 Task: Explore Airbnb accommodation in Voi, Kenya from 6th November, 2023 to 8th November, 2023 for 2 adults. Place can be private room with 1  bedroom having 2 beds and 1 bathroom. Property type can be flat. Amenities needed are: wifi, washing machine.
Action: Mouse moved to (463, 65)
Screenshot: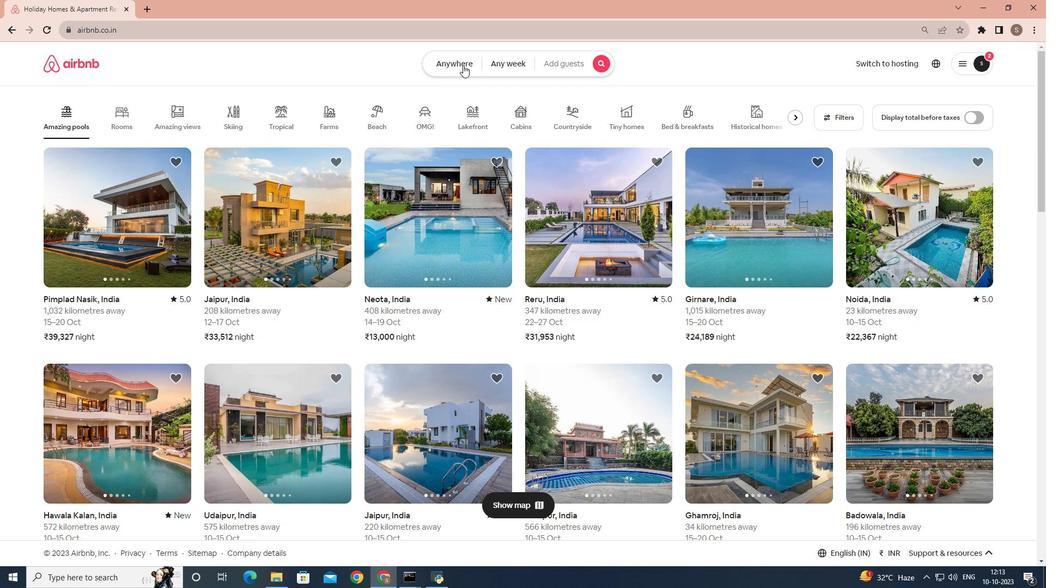 
Action: Mouse pressed left at (463, 65)
Screenshot: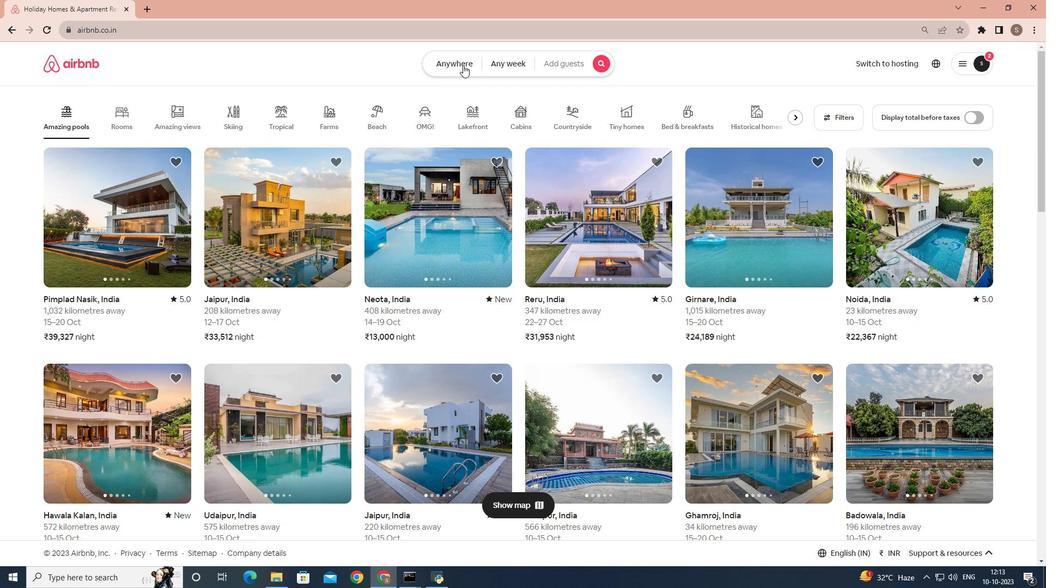 
Action: Mouse moved to (394, 103)
Screenshot: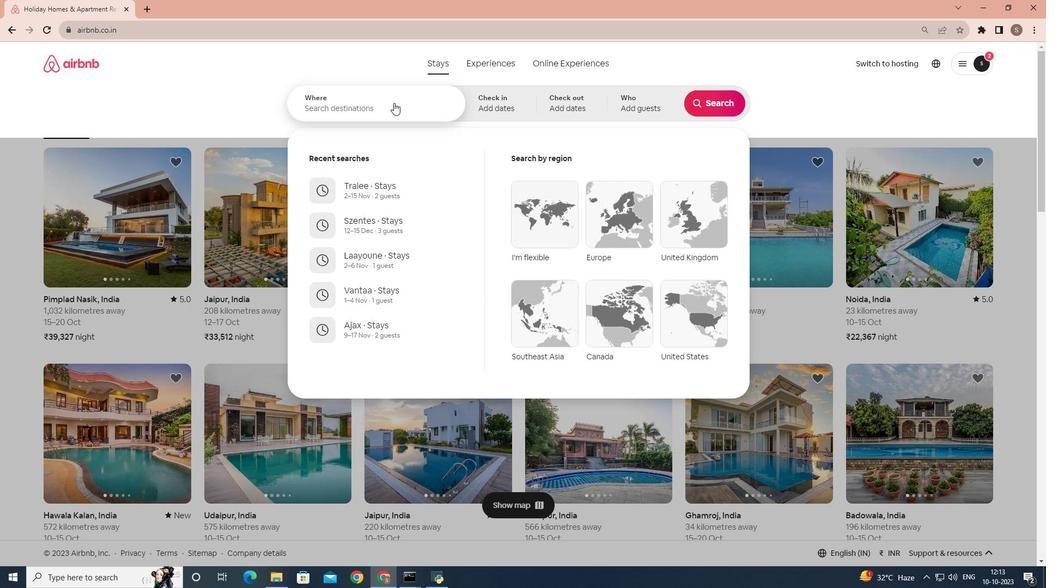 
Action: Mouse pressed left at (394, 103)
Screenshot: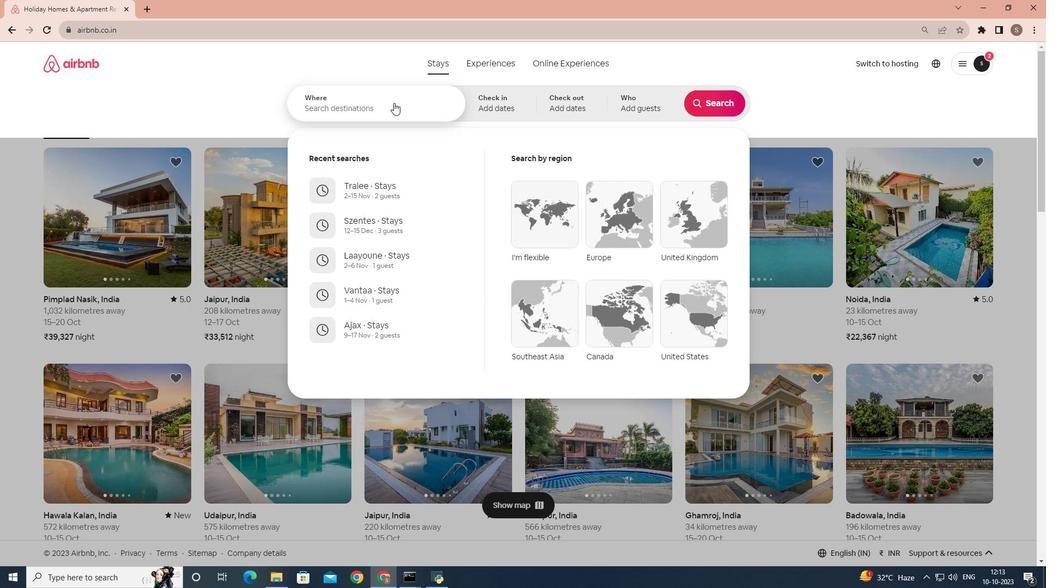 
Action: Key pressed <Key.shift_r><Key.shift_r><Key.shift_r>Voi,<Key.space><Key.shift>Kenya
Screenshot: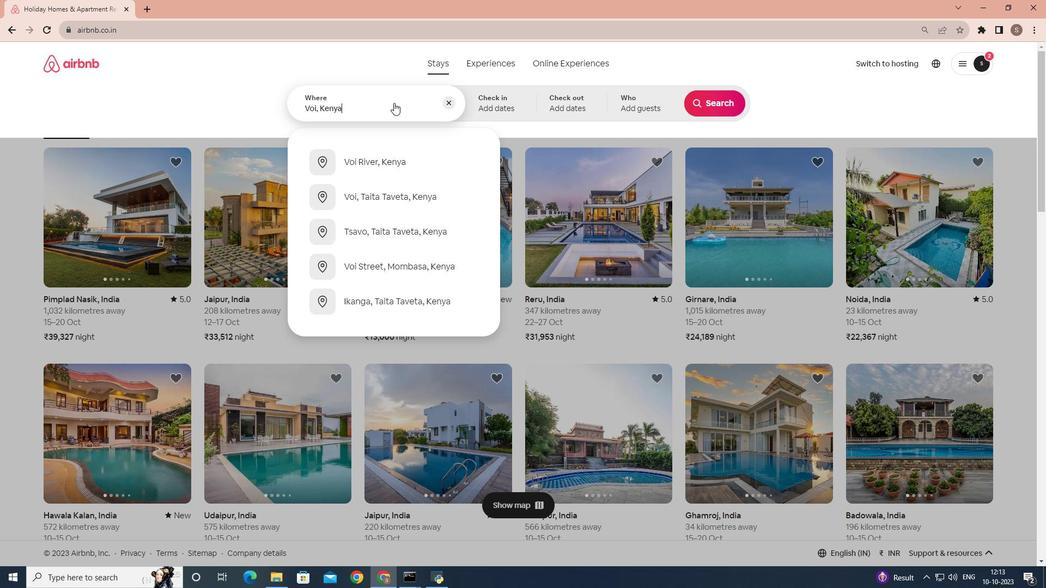 
Action: Mouse moved to (510, 109)
Screenshot: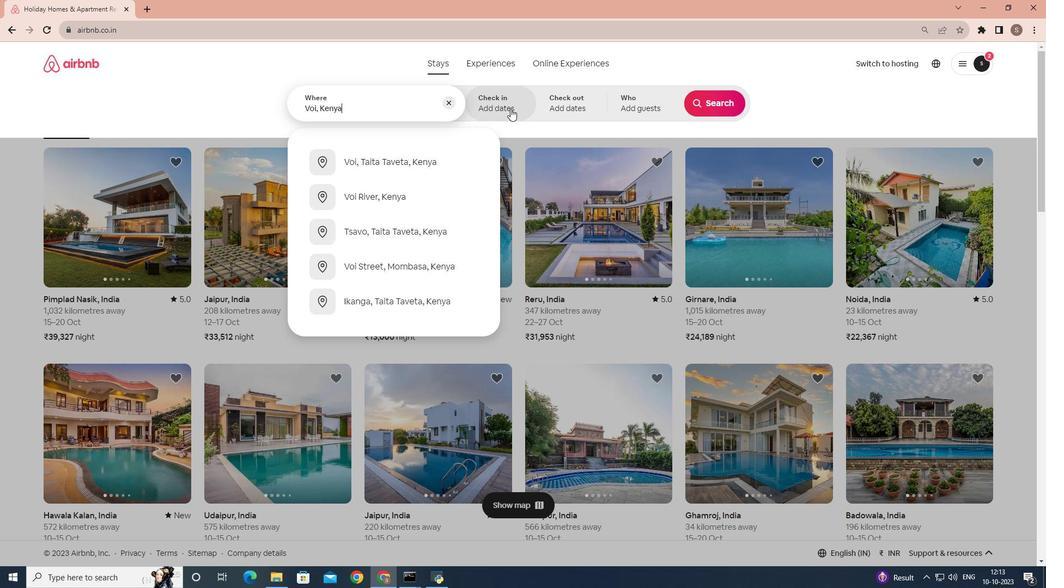 
Action: Mouse pressed left at (510, 109)
Screenshot: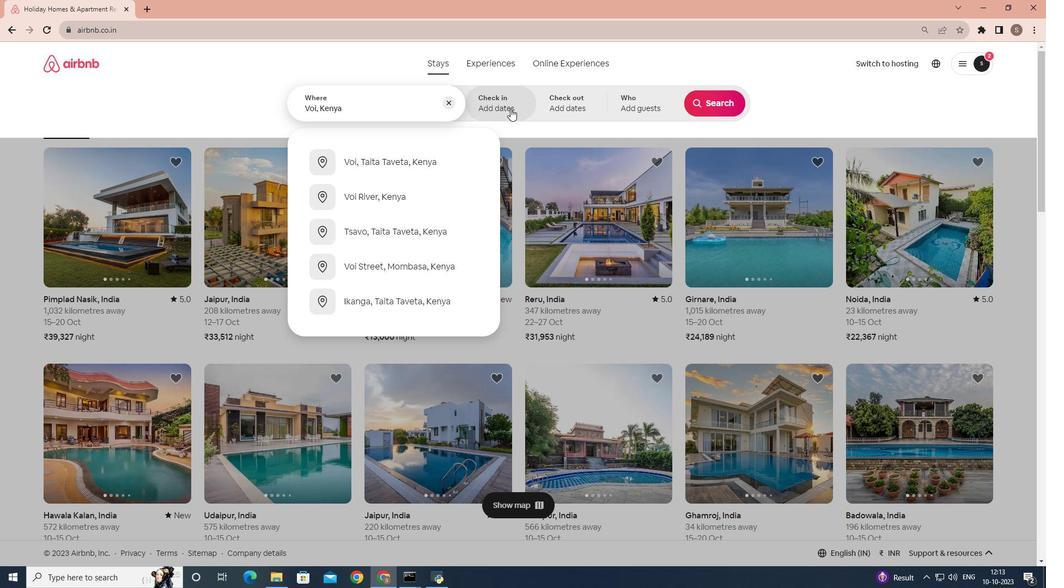 
Action: Mouse moved to (631, 262)
Screenshot: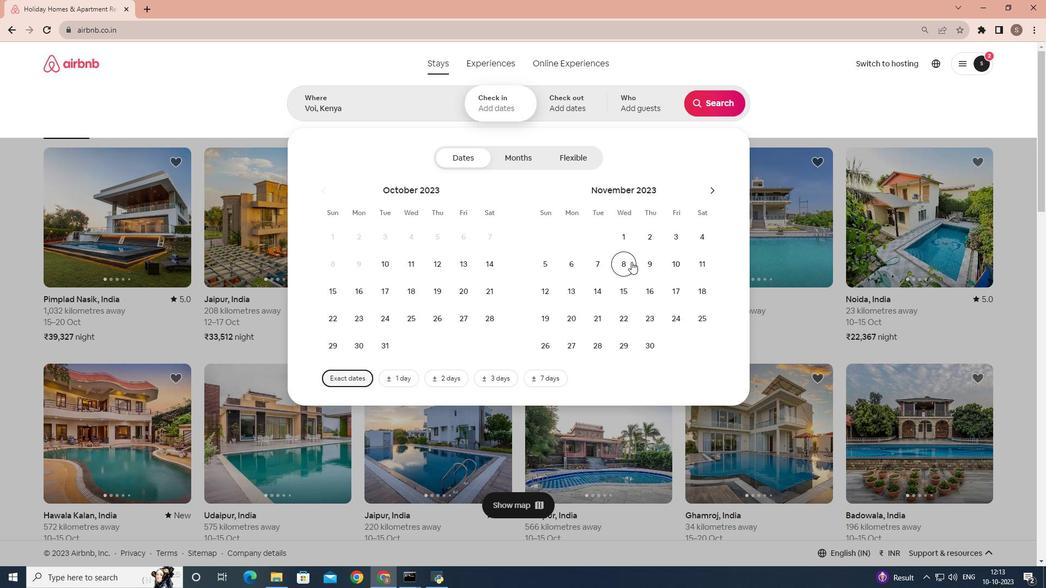 
Action: Mouse pressed left at (631, 262)
Screenshot: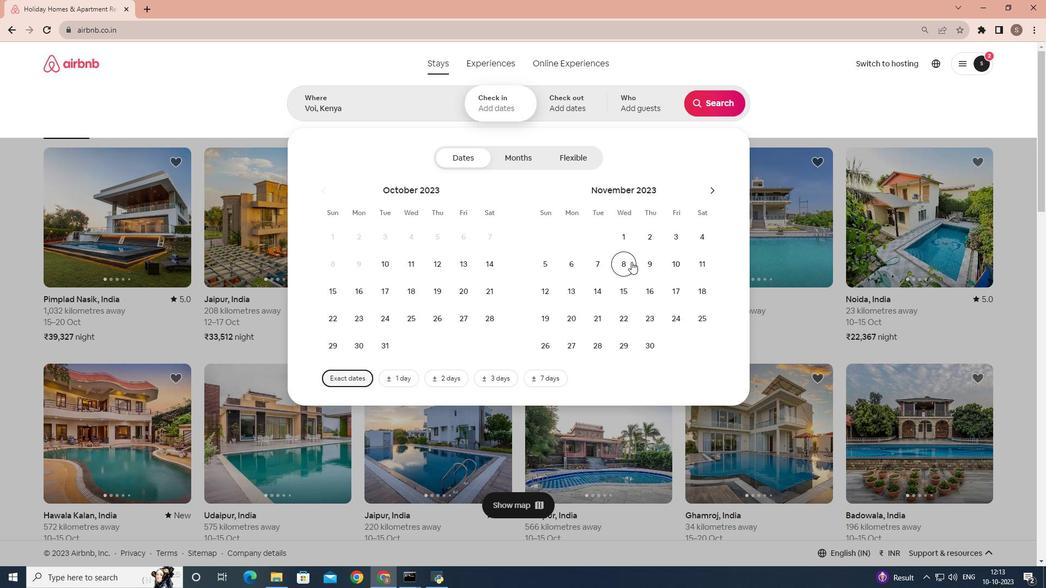 
Action: Mouse moved to (571, 260)
Screenshot: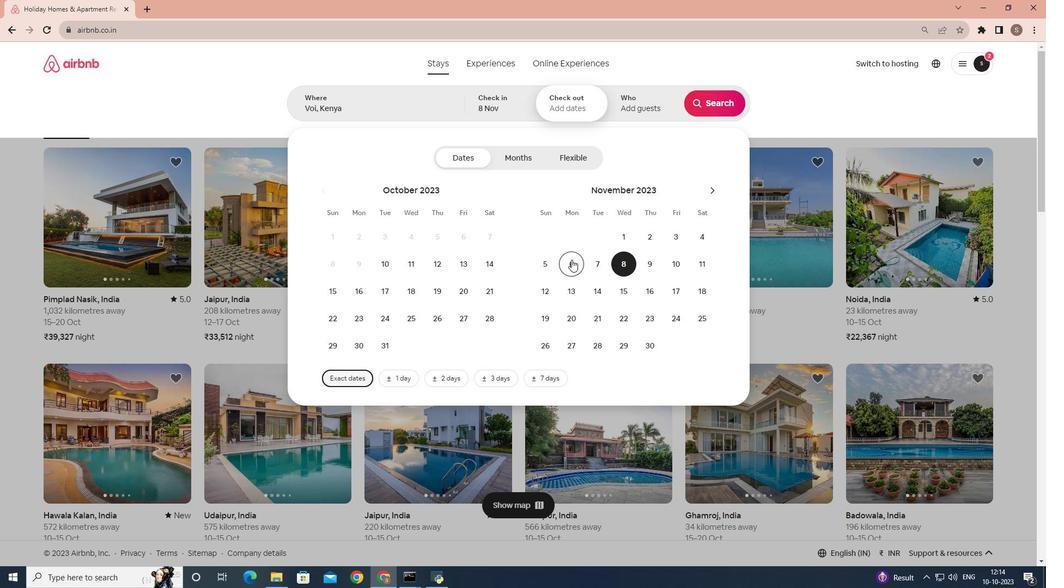 
Action: Mouse pressed left at (571, 260)
Screenshot: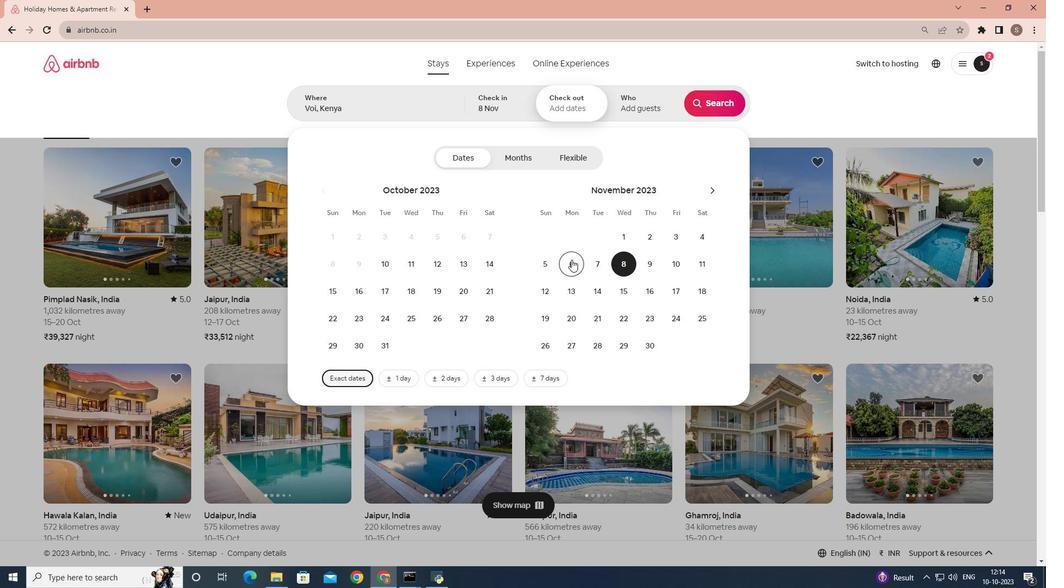 
Action: Mouse moved to (621, 263)
Screenshot: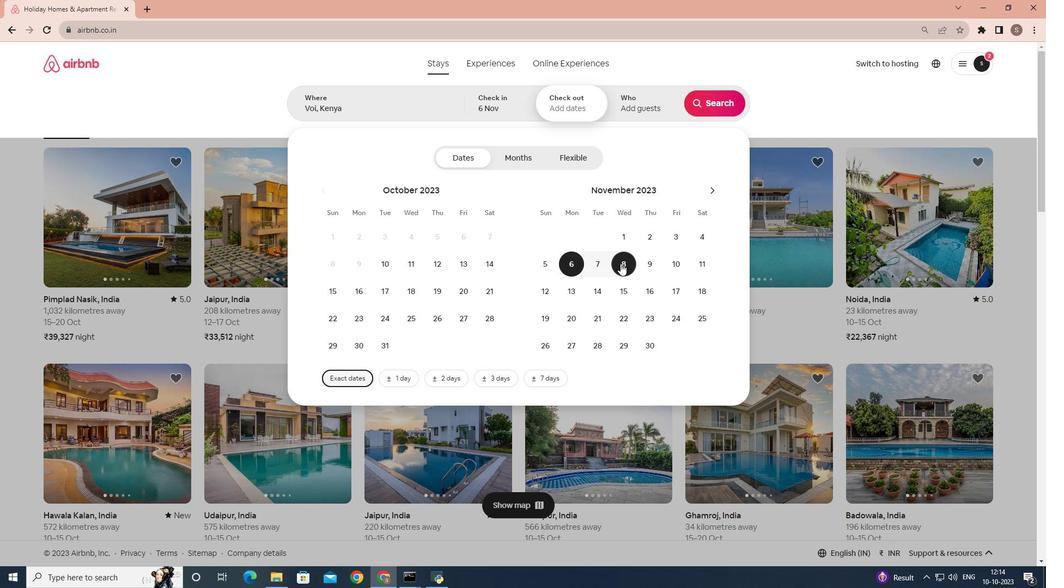 
Action: Mouse pressed left at (621, 263)
Screenshot: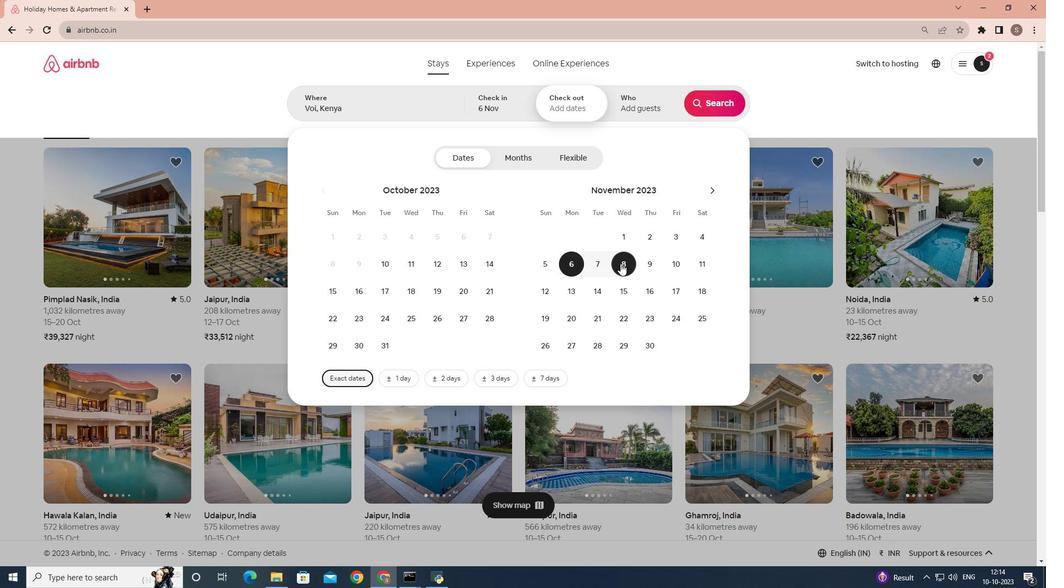 
Action: Mouse moved to (639, 108)
Screenshot: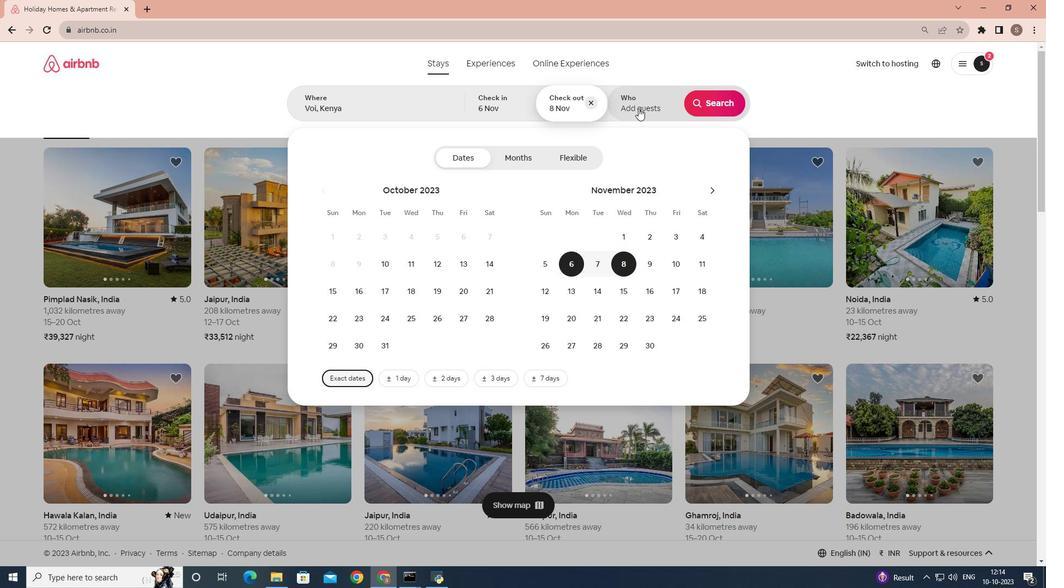 
Action: Mouse pressed left at (639, 108)
Screenshot: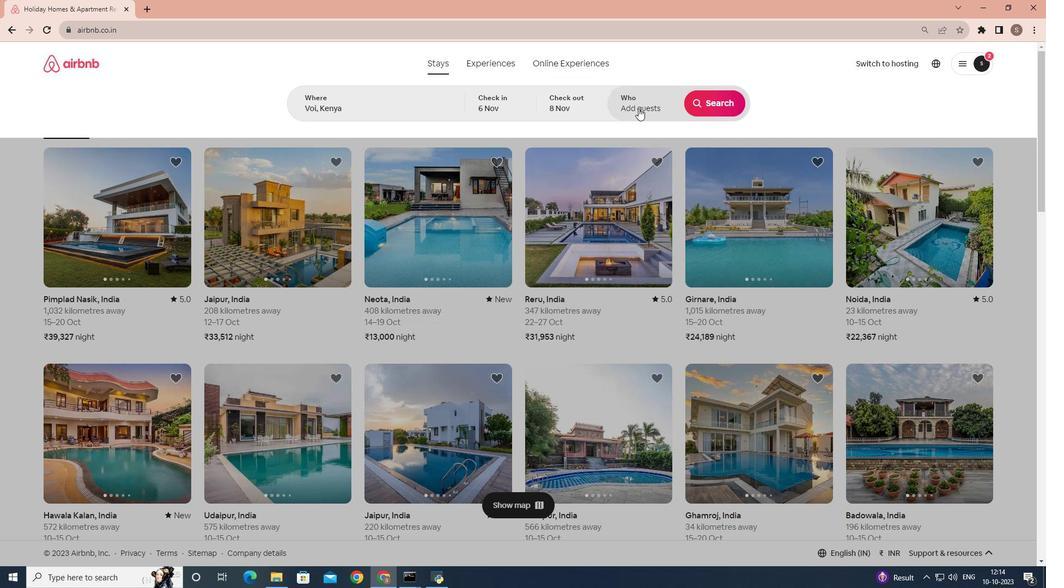 
Action: Mouse moved to (720, 160)
Screenshot: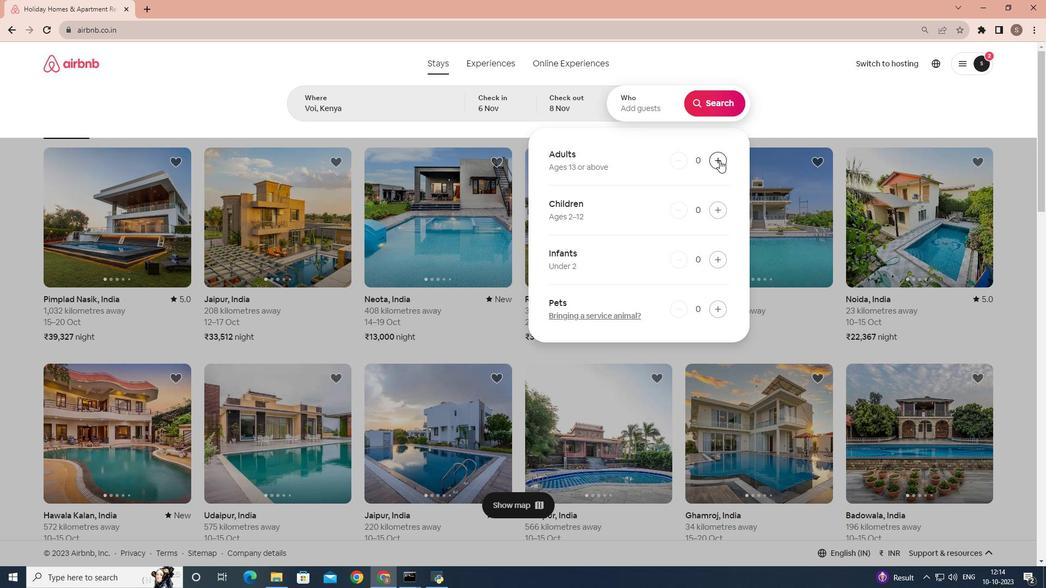 
Action: Mouse pressed left at (720, 160)
Screenshot: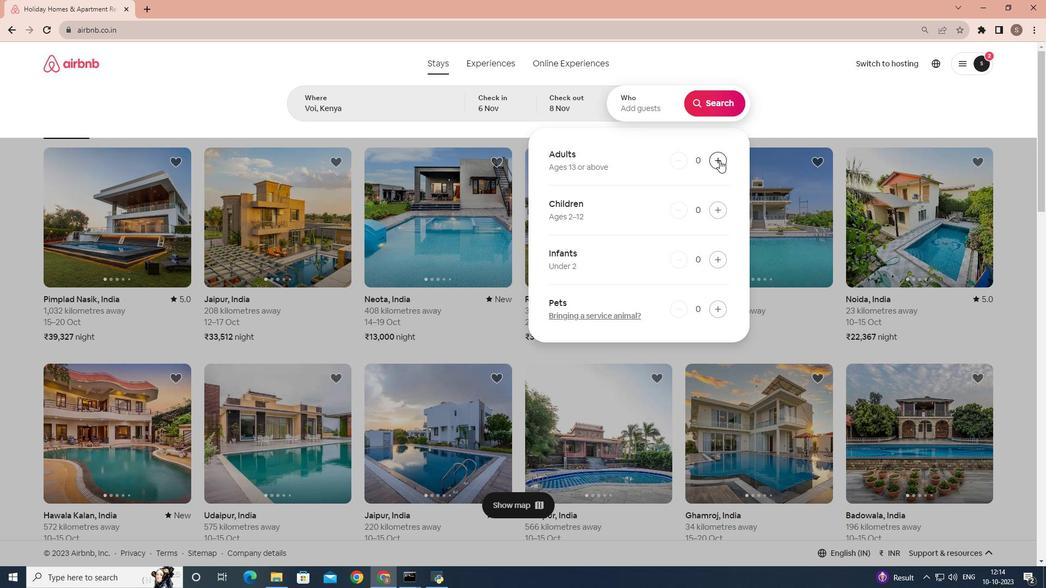 
Action: Mouse pressed left at (720, 160)
Screenshot: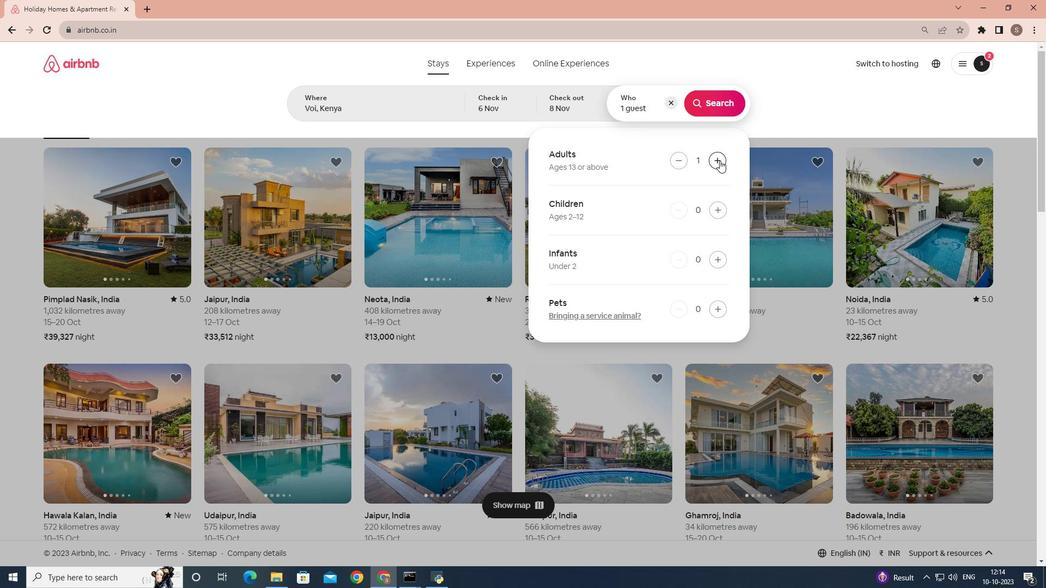 
Action: Mouse moved to (703, 104)
Screenshot: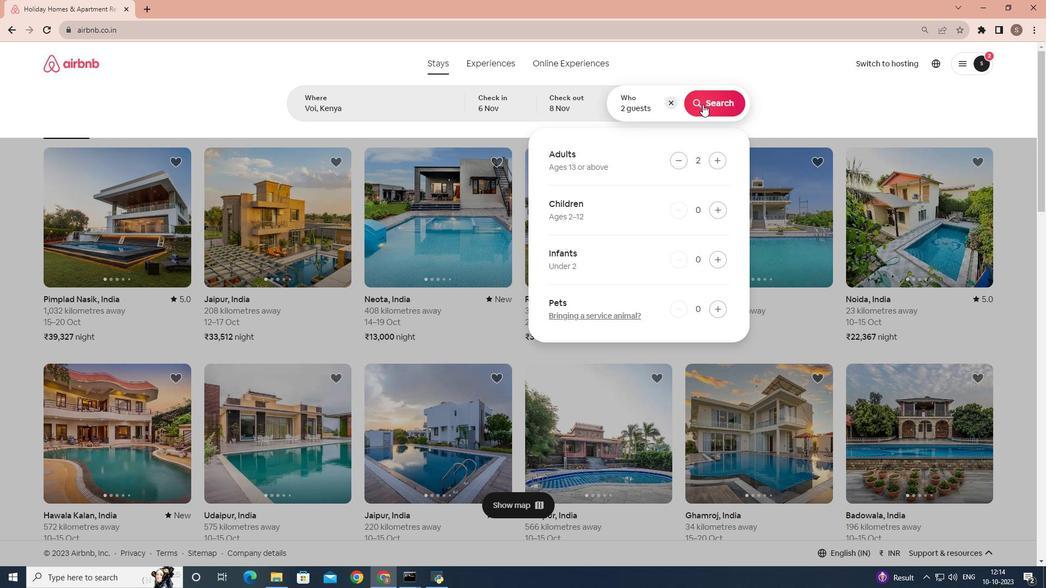 
Action: Mouse pressed left at (703, 104)
Screenshot: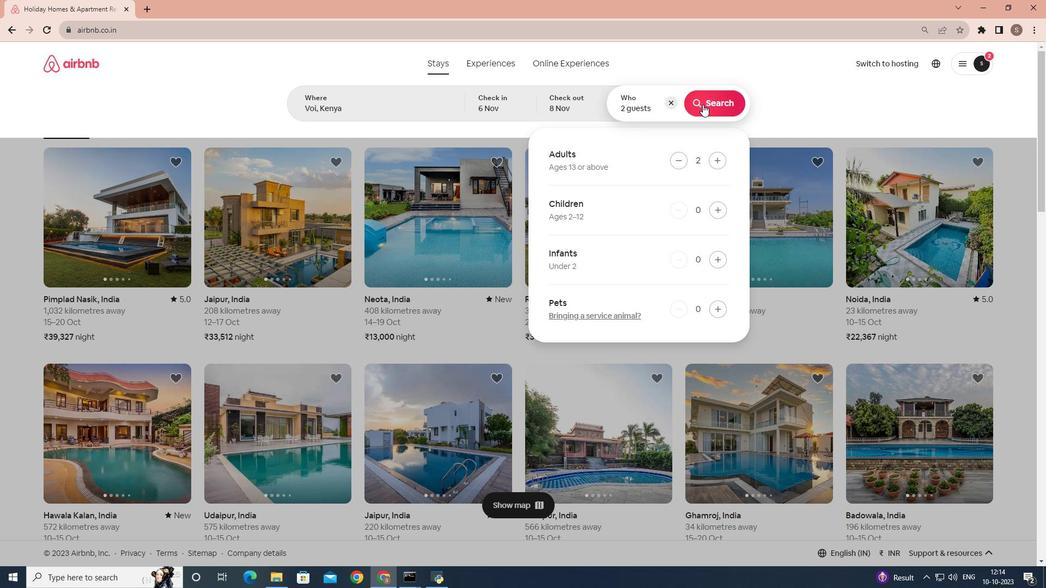 
Action: Mouse moved to (872, 102)
Screenshot: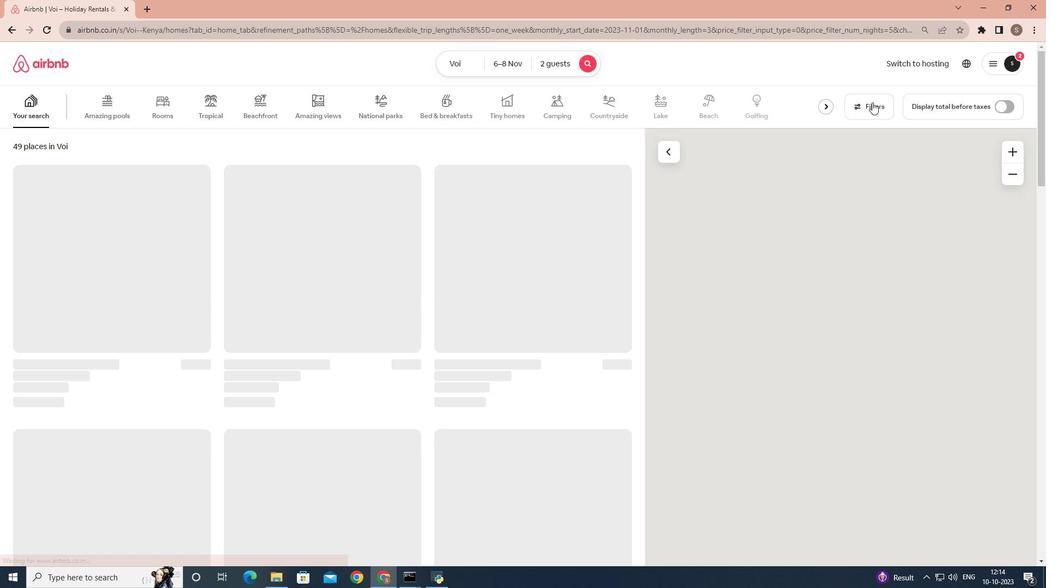 
Action: Mouse pressed left at (872, 102)
Screenshot: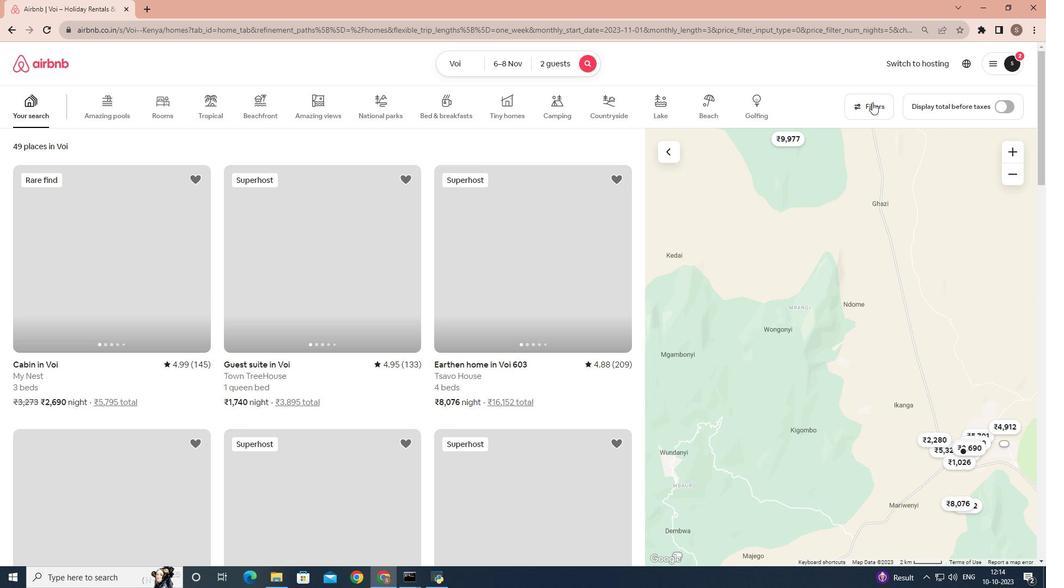 
Action: Mouse moved to (559, 296)
Screenshot: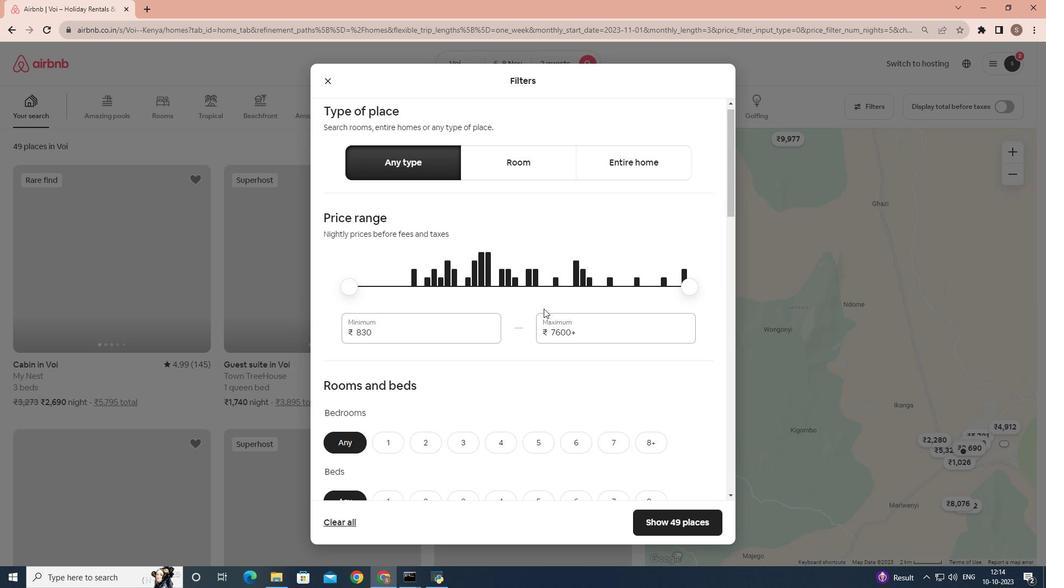 
Action: Mouse scrolled (559, 296) with delta (0, 0)
Screenshot: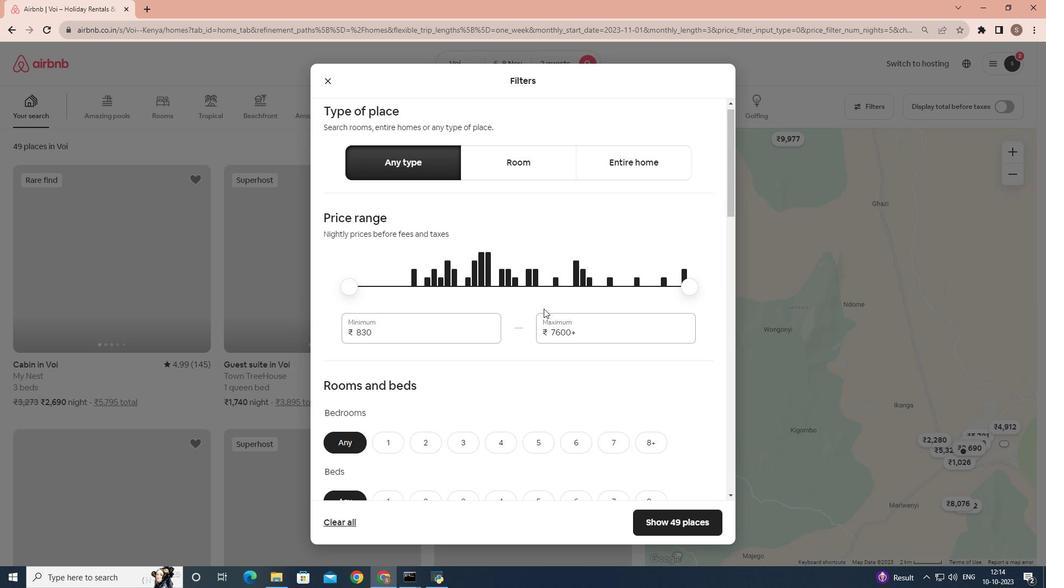 
Action: Mouse moved to (388, 392)
Screenshot: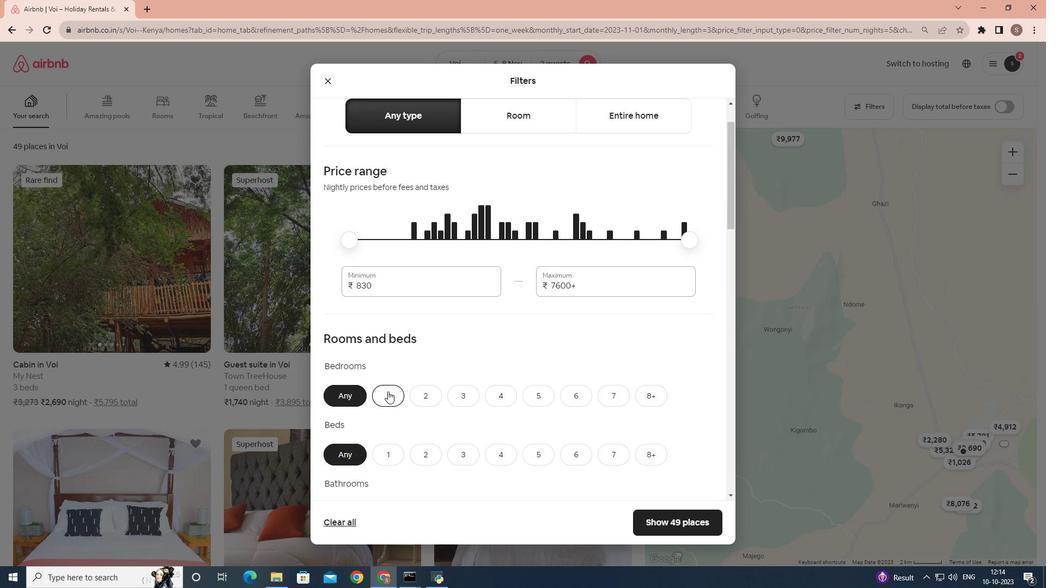 
Action: Mouse pressed left at (388, 392)
Screenshot: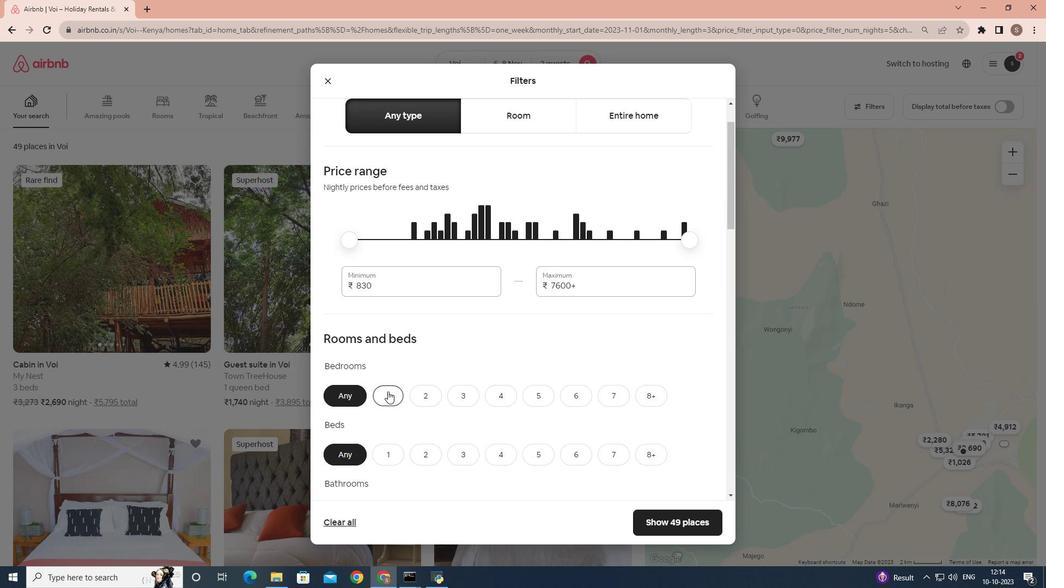 
Action: Mouse moved to (416, 388)
Screenshot: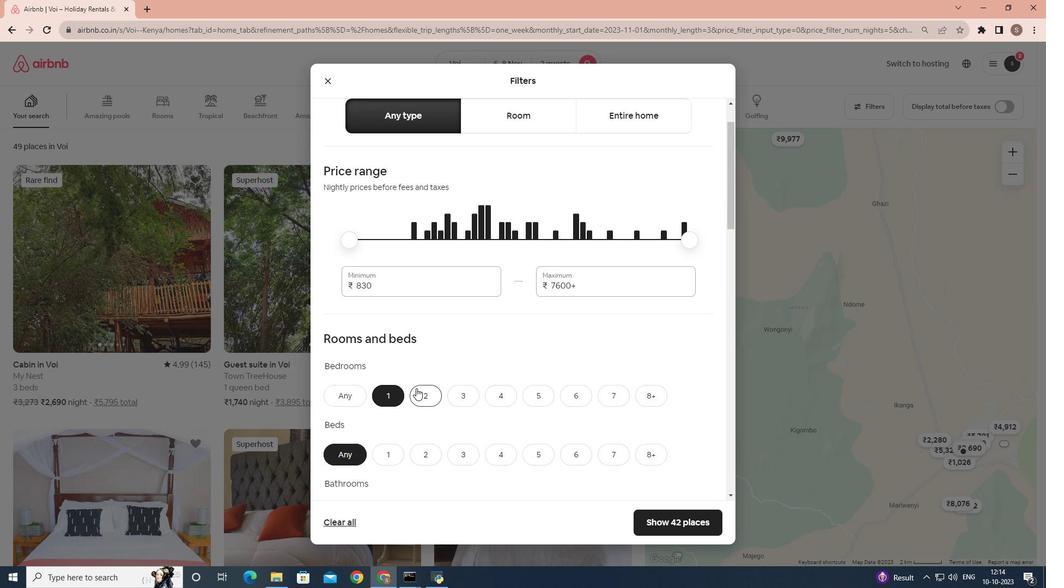 
Action: Mouse scrolled (416, 388) with delta (0, 0)
Screenshot: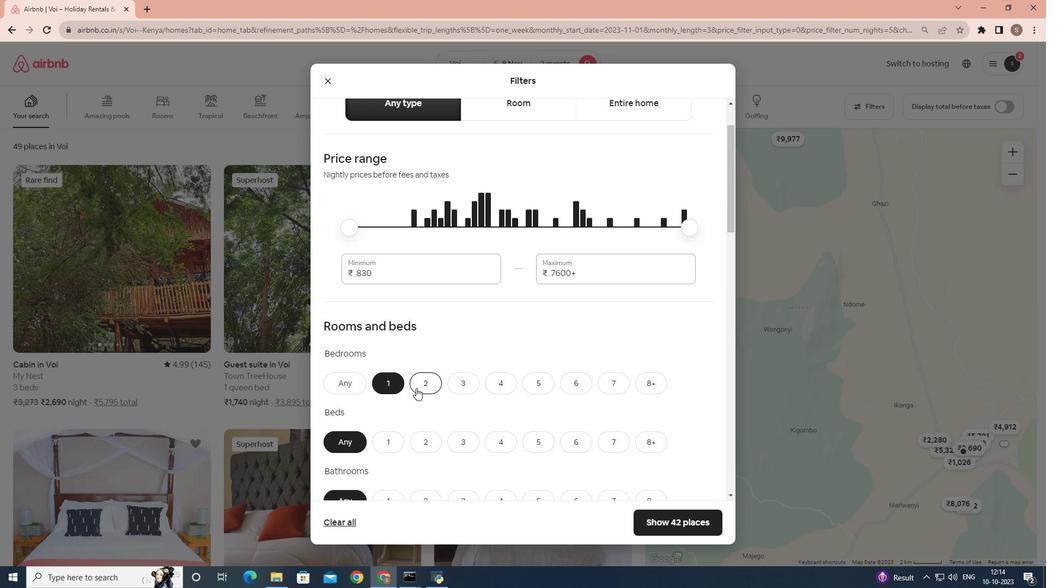 
Action: Mouse scrolled (416, 388) with delta (0, 0)
Screenshot: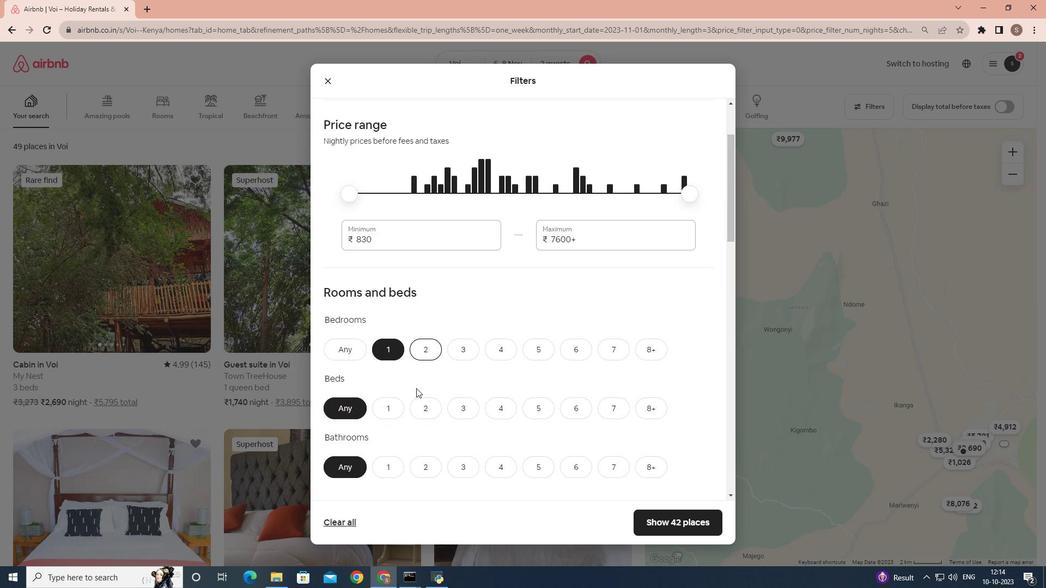 
Action: Mouse moved to (425, 350)
Screenshot: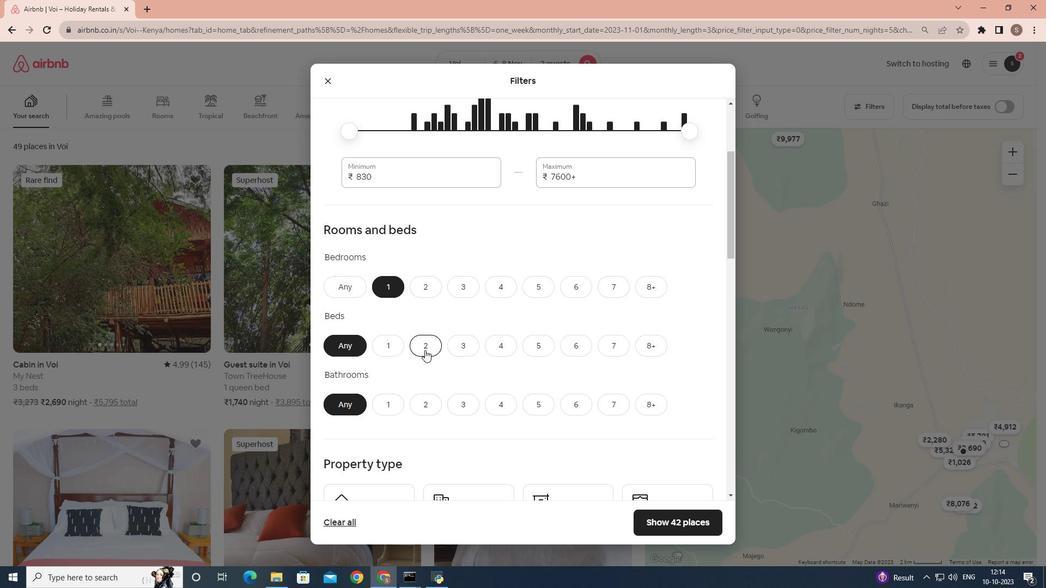 
Action: Mouse pressed left at (425, 350)
Screenshot: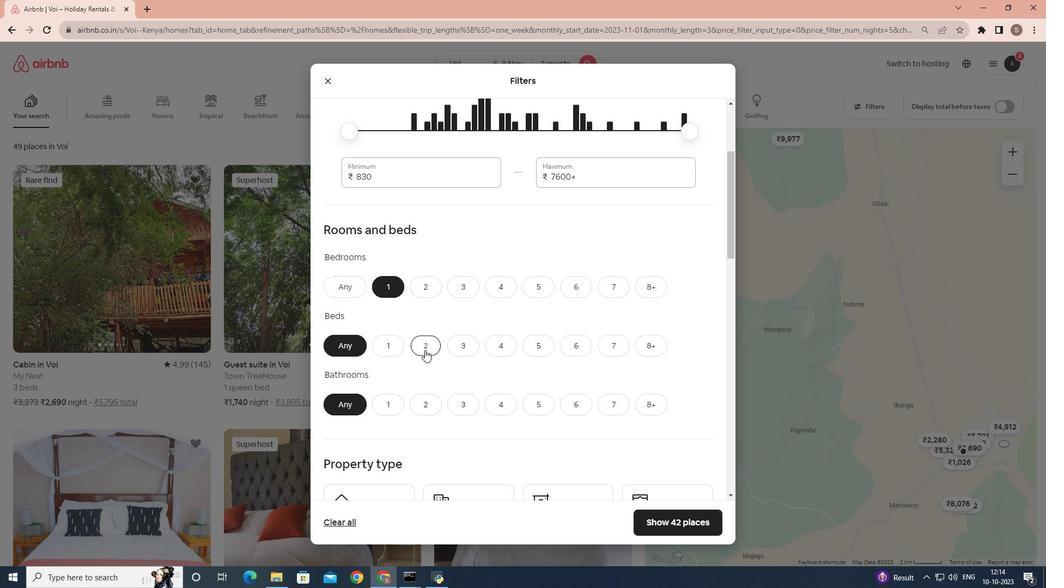 
Action: Mouse moved to (428, 348)
Screenshot: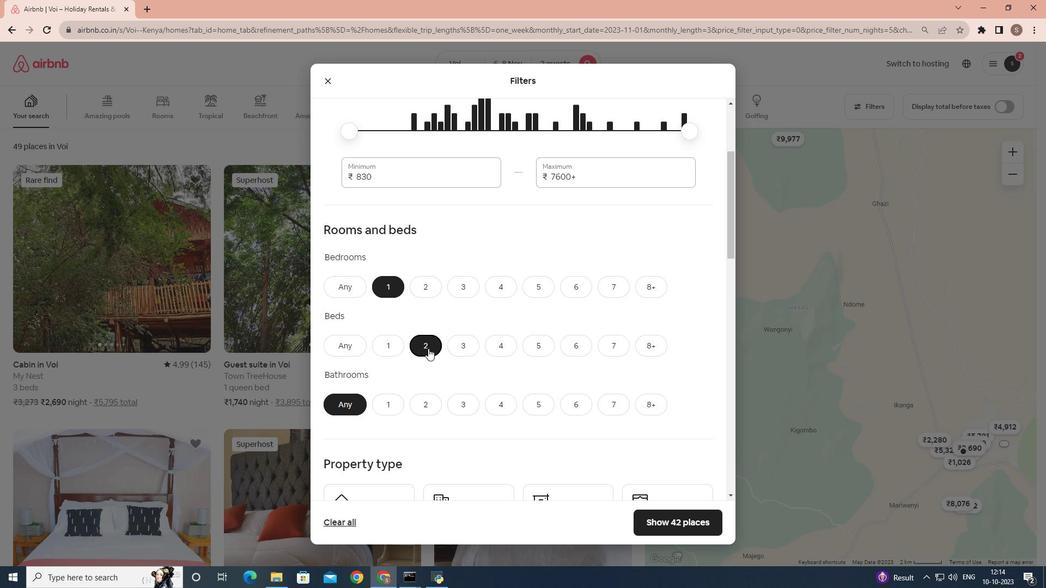 
Action: Mouse scrolled (428, 348) with delta (0, 0)
Screenshot: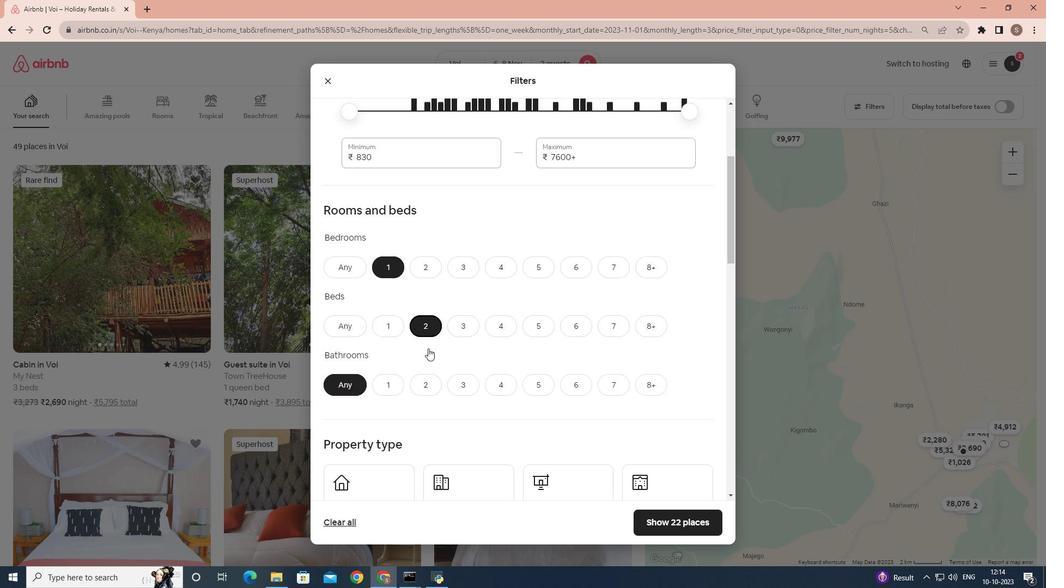 
Action: Mouse moved to (394, 352)
Screenshot: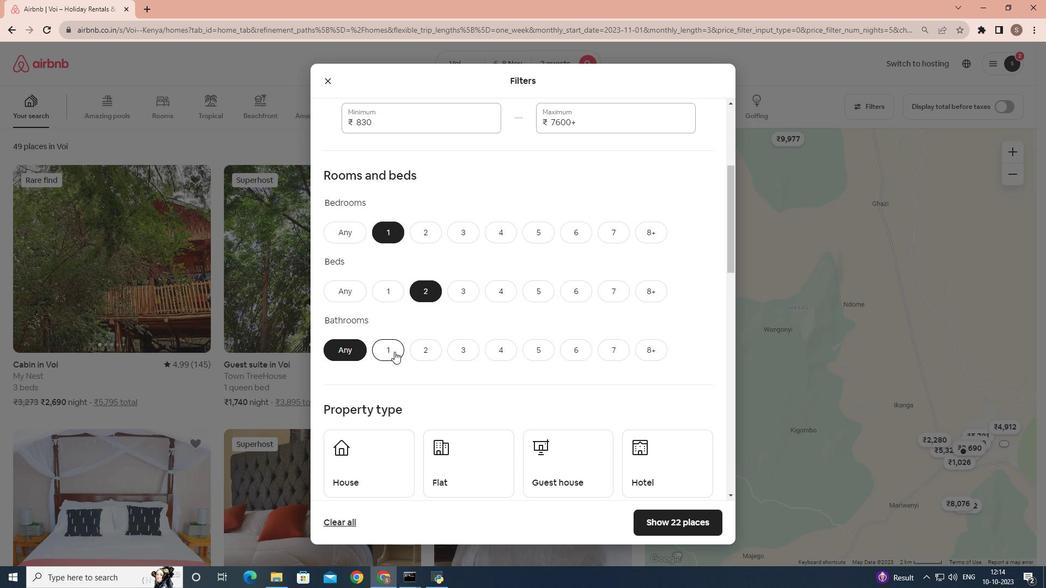 
Action: Mouse pressed left at (394, 352)
Screenshot: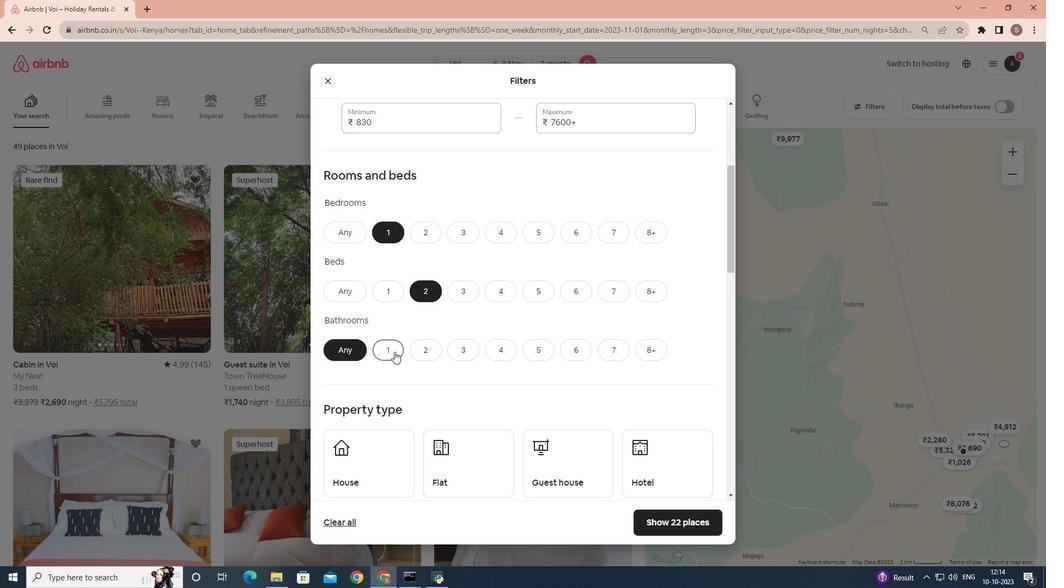 
Action: Mouse scrolled (394, 351) with delta (0, 0)
Screenshot: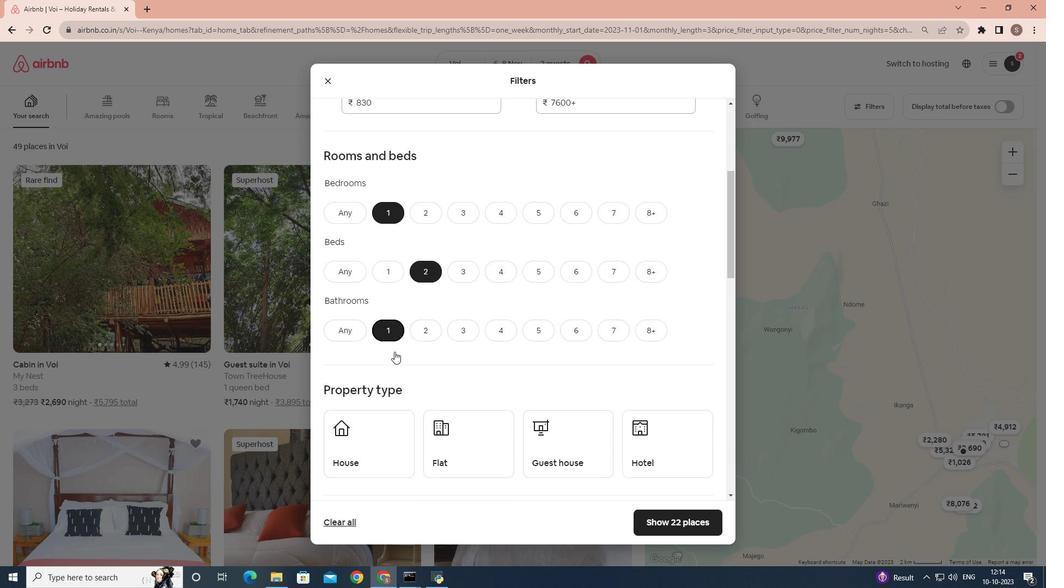 
Action: Mouse scrolled (394, 351) with delta (0, 0)
Screenshot: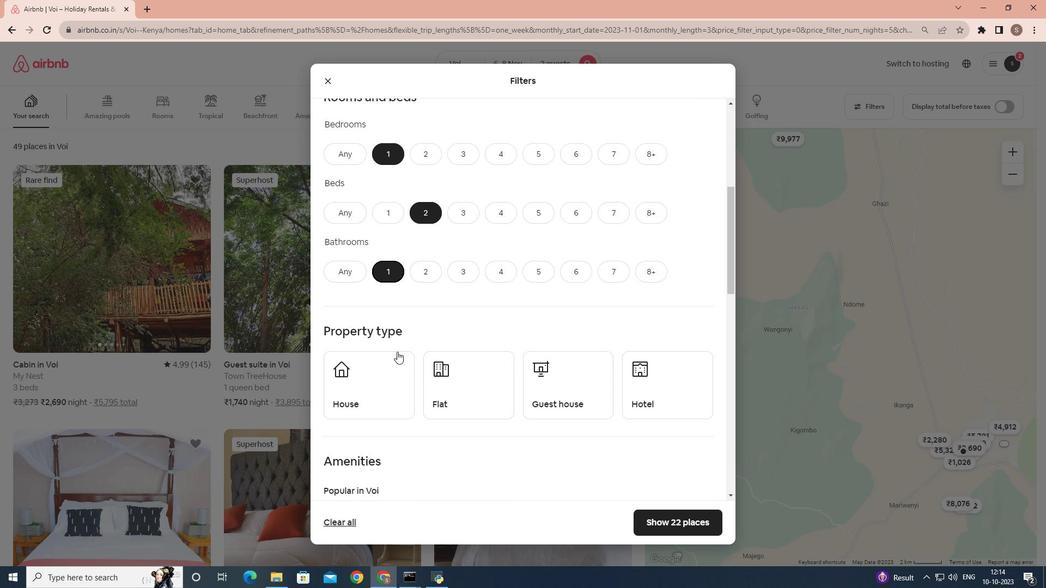
Action: Mouse scrolled (394, 351) with delta (0, 0)
Screenshot: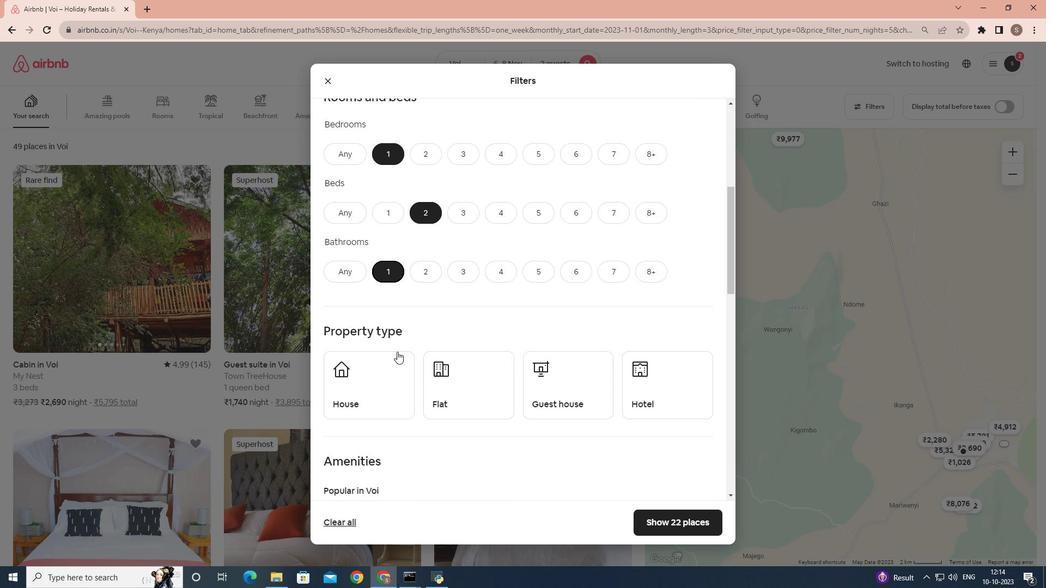 
Action: Mouse moved to (447, 320)
Screenshot: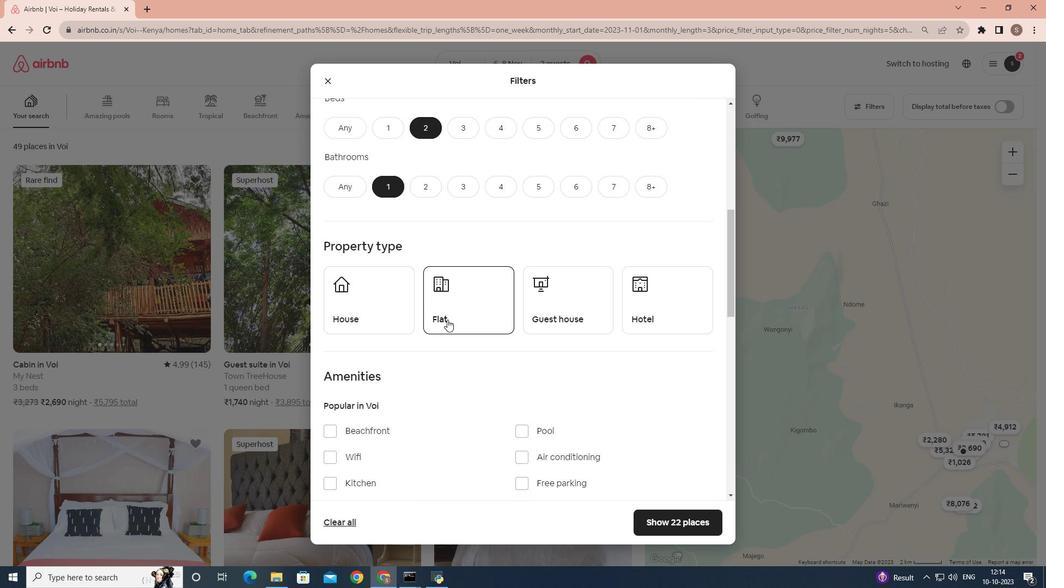 
Action: Mouse pressed left at (447, 320)
Screenshot: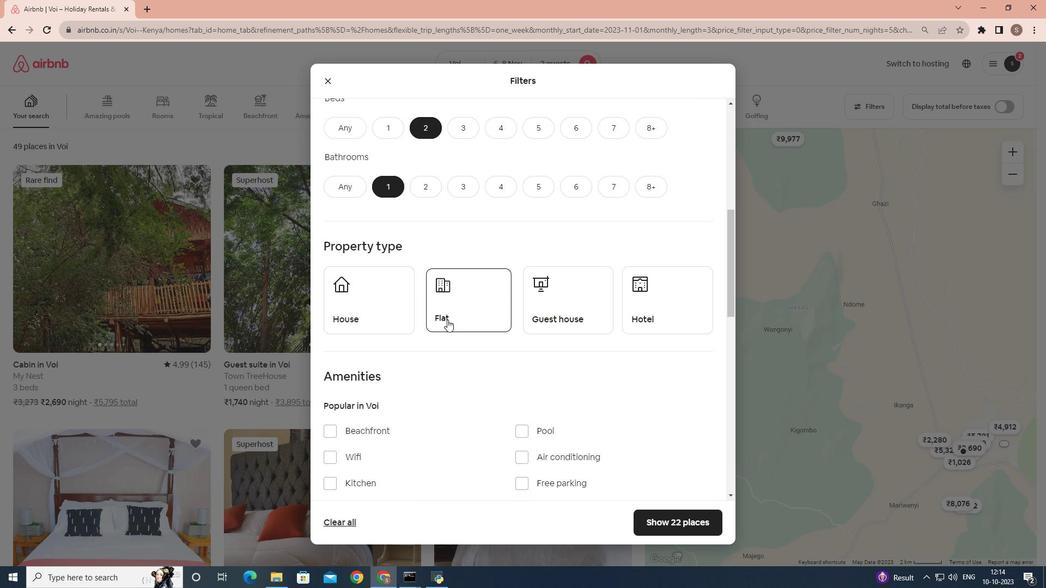 
Action: Mouse moved to (437, 334)
Screenshot: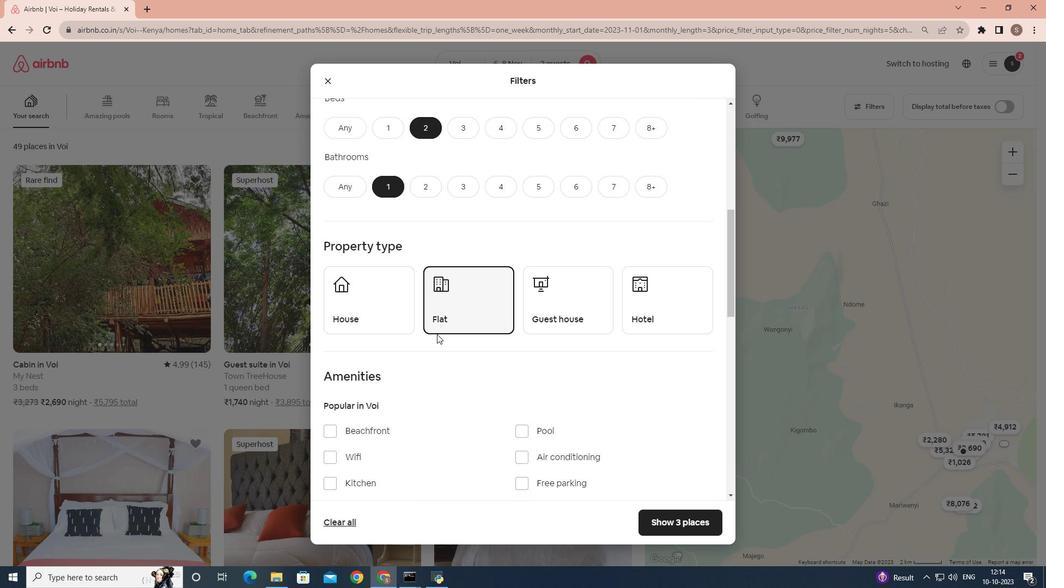 
Action: Mouse scrolled (437, 334) with delta (0, 0)
Screenshot: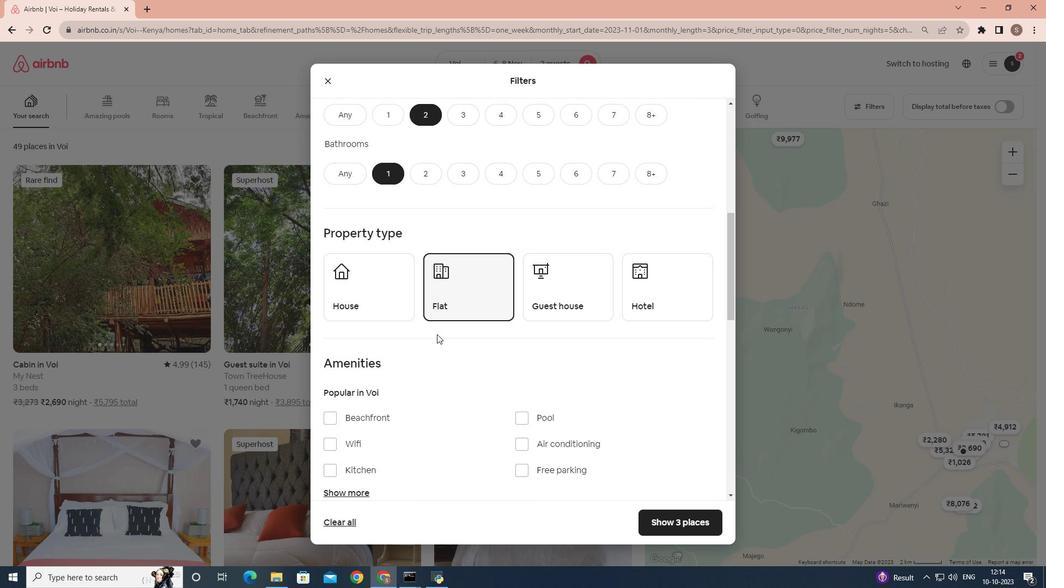 
Action: Mouse scrolled (437, 334) with delta (0, 0)
Screenshot: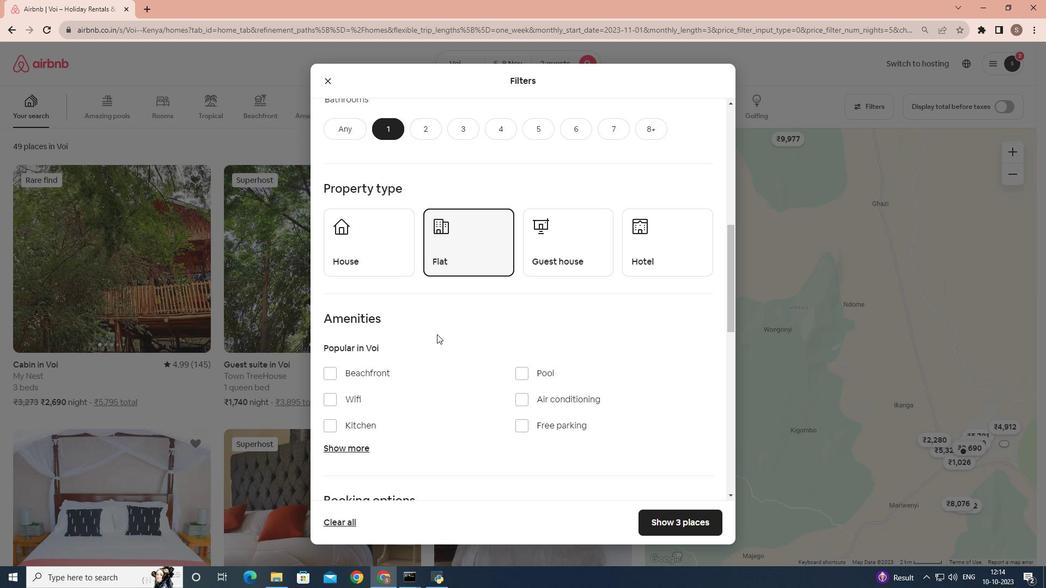
Action: Mouse moved to (332, 348)
Screenshot: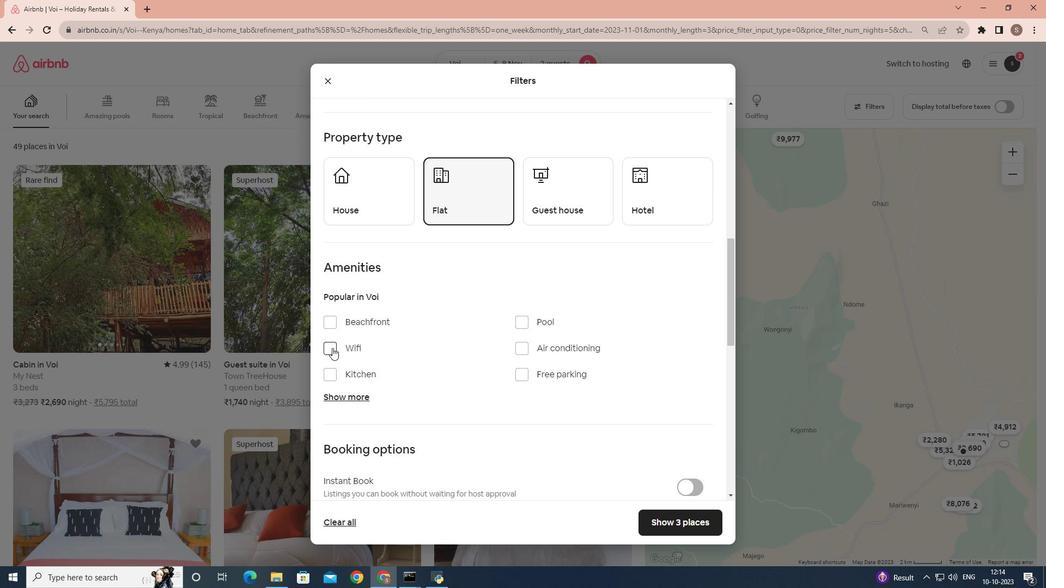
Action: Mouse pressed left at (332, 348)
Screenshot: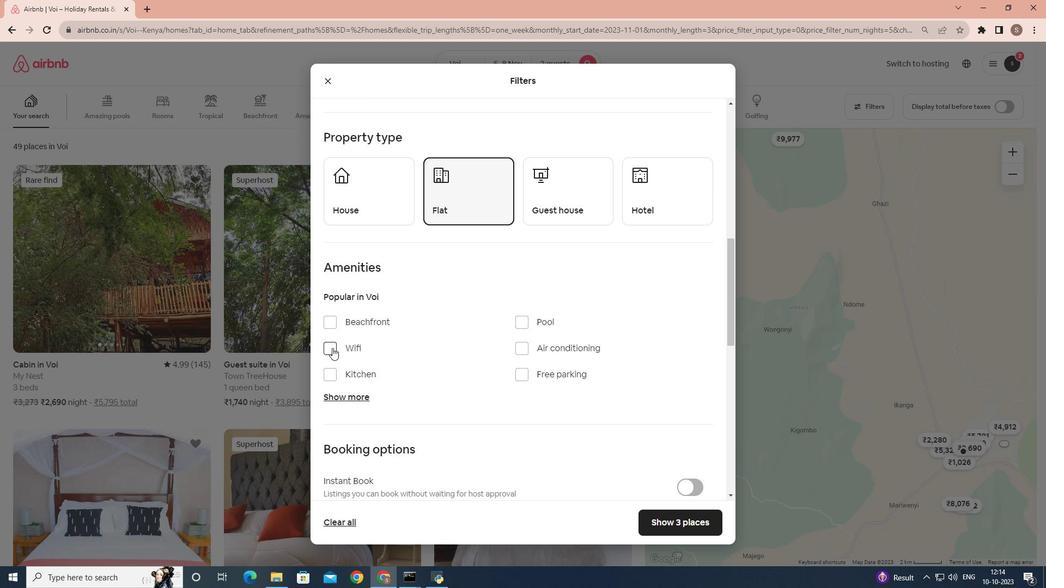 
Action: Mouse moved to (409, 350)
Screenshot: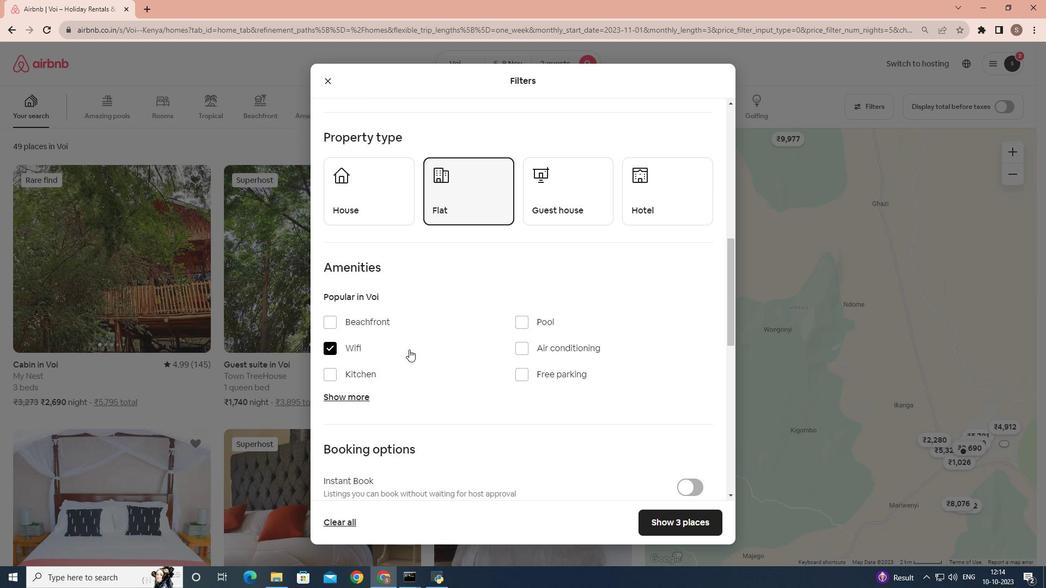 
Action: Mouse scrolled (409, 349) with delta (0, 0)
Screenshot: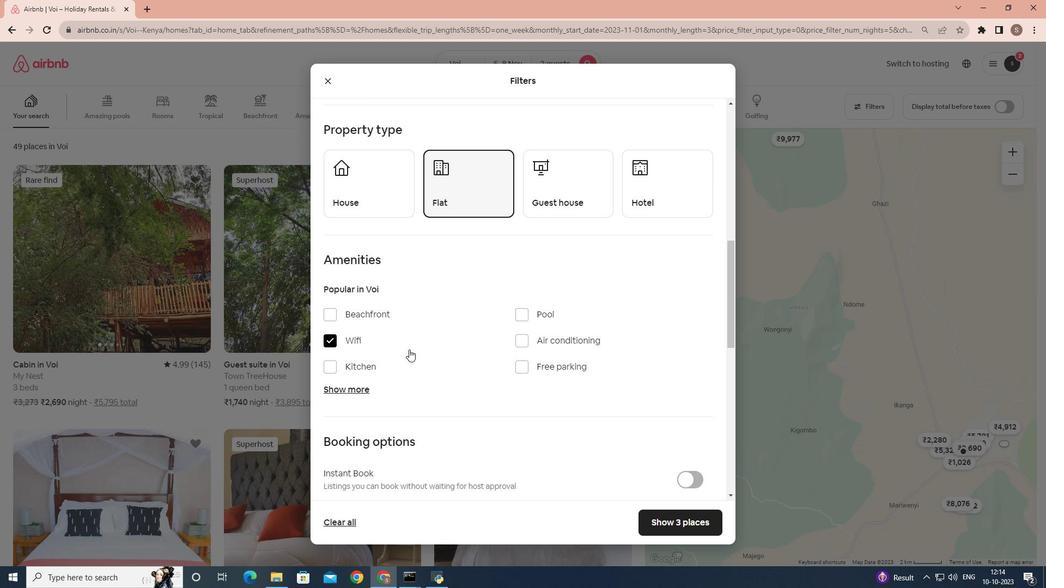 
Action: Mouse moved to (352, 346)
Screenshot: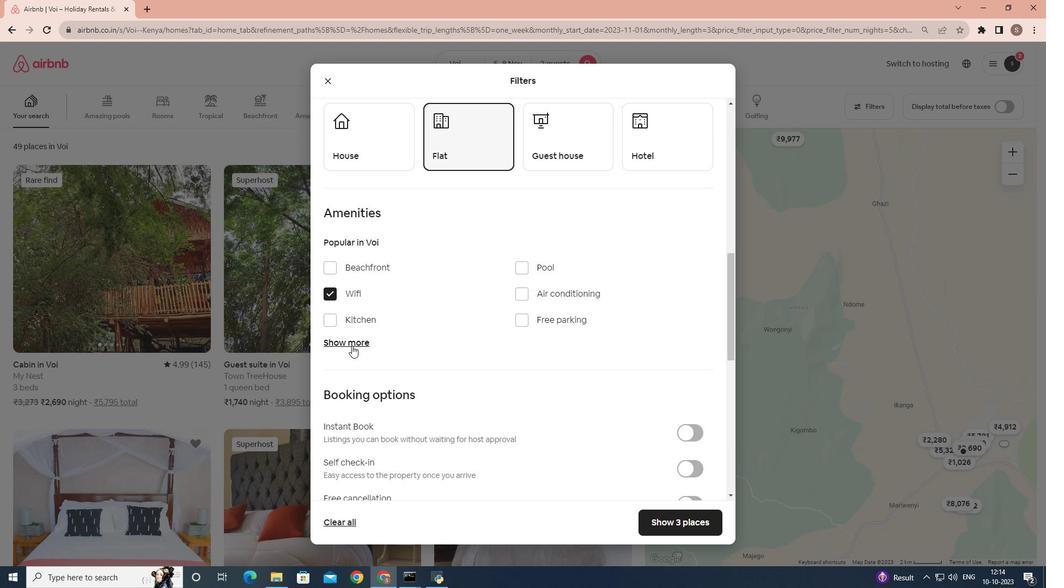 
Action: Mouse pressed left at (352, 346)
Screenshot: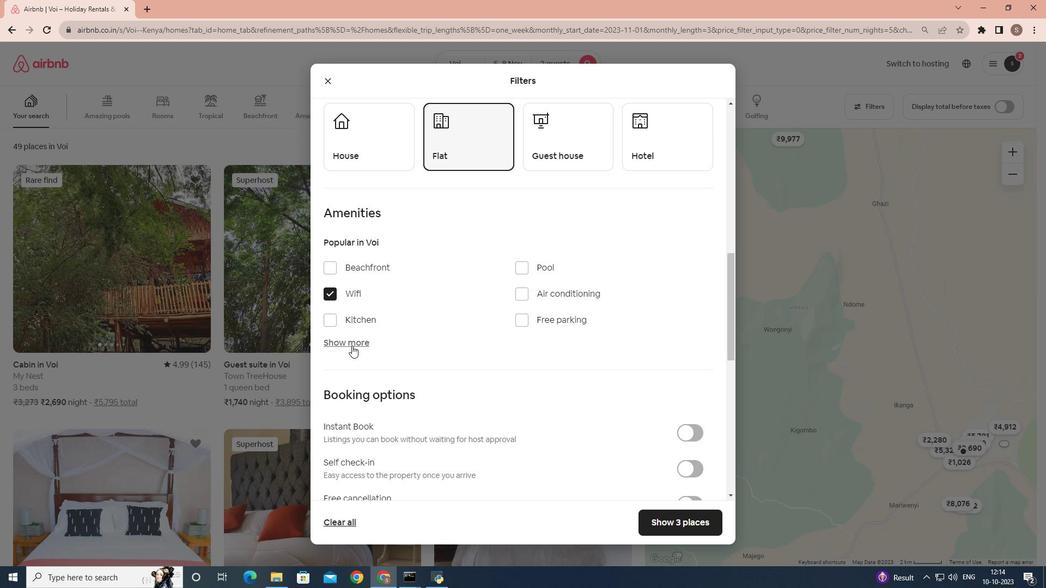 
Action: Mouse moved to (433, 352)
Screenshot: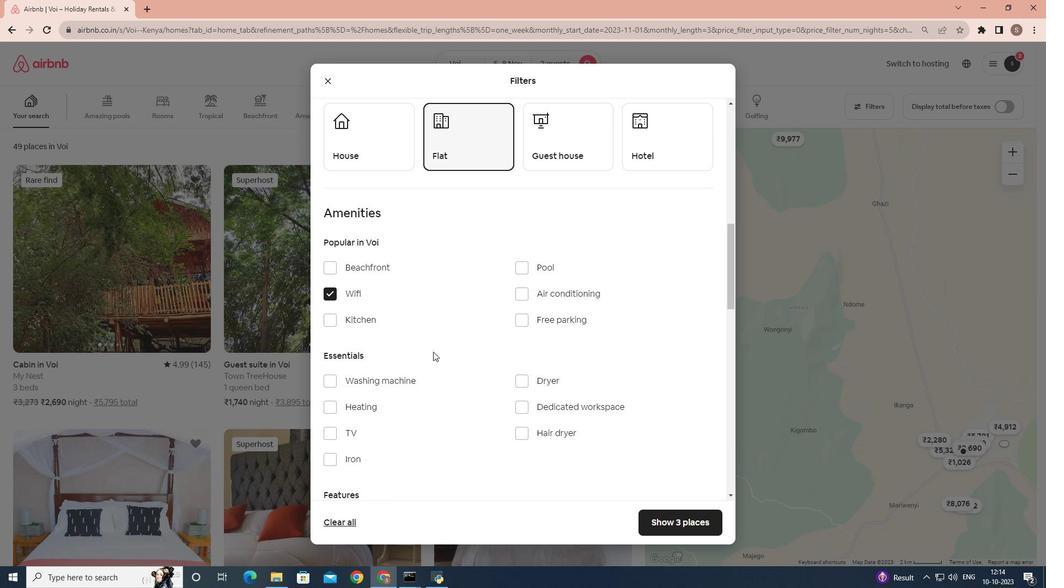 
Action: Mouse scrolled (433, 351) with delta (0, 0)
Screenshot: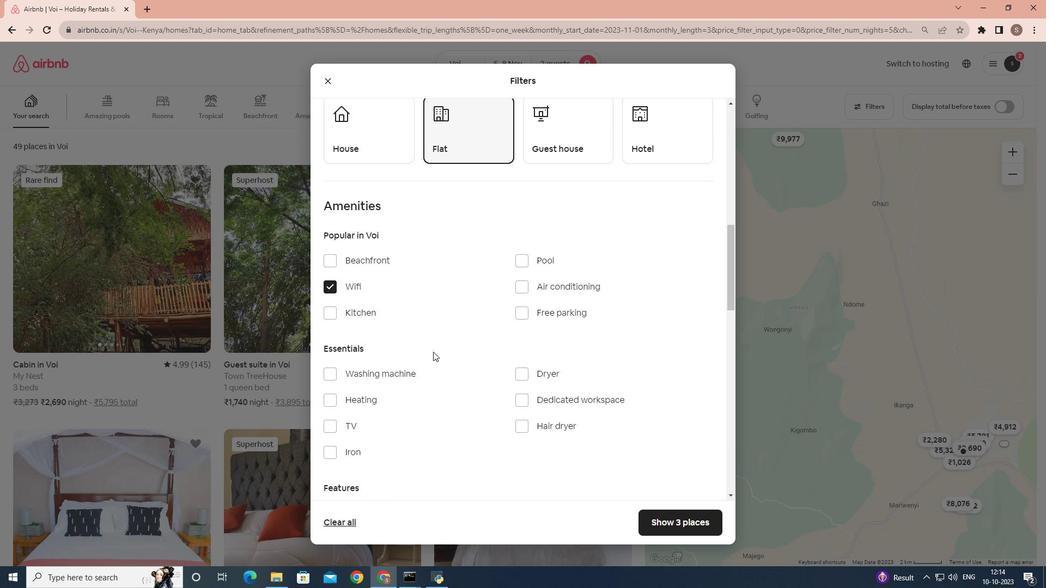 
Action: Mouse moved to (334, 333)
Screenshot: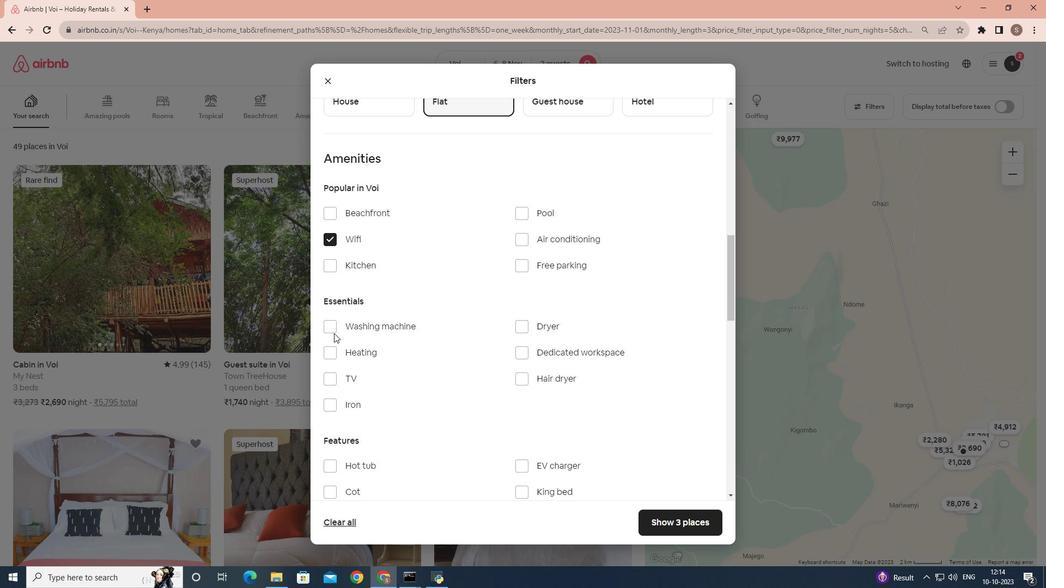 
Action: Mouse pressed left at (334, 333)
Screenshot: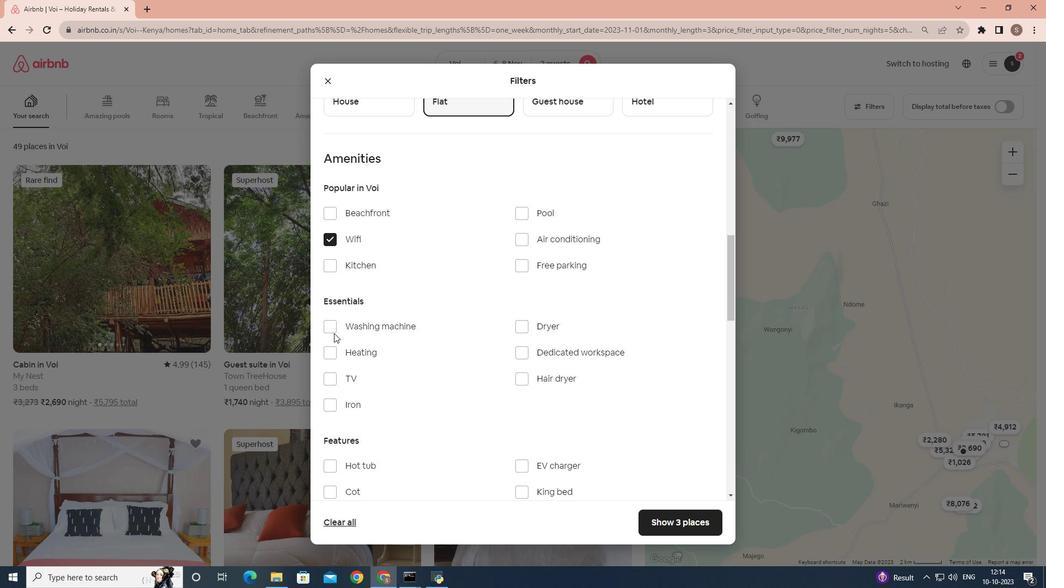 
Action: Mouse moved to (334, 328)
Screenshot: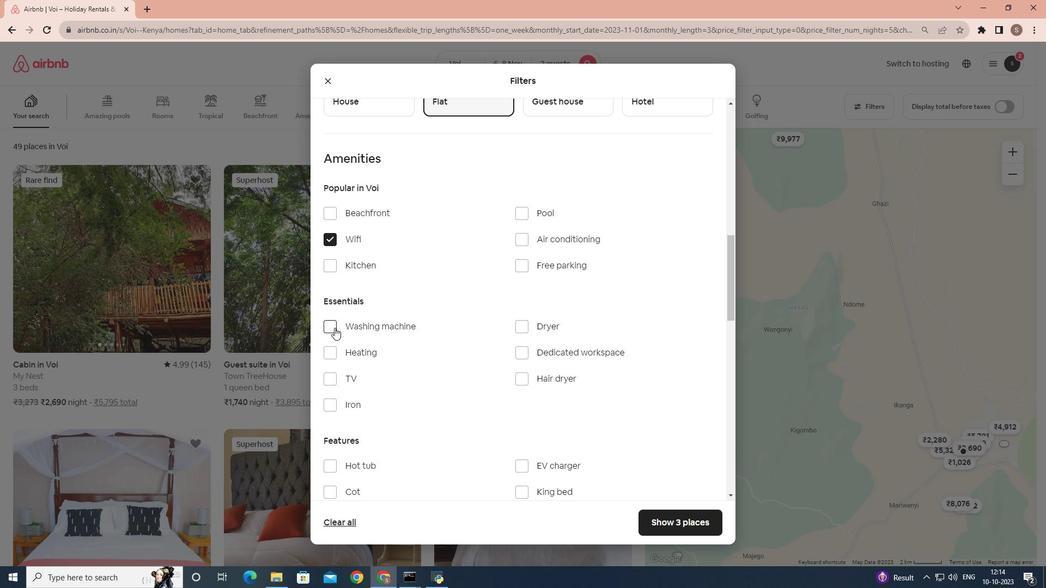 
Action: Mouse pressed left at (334, 328)
Screenshot: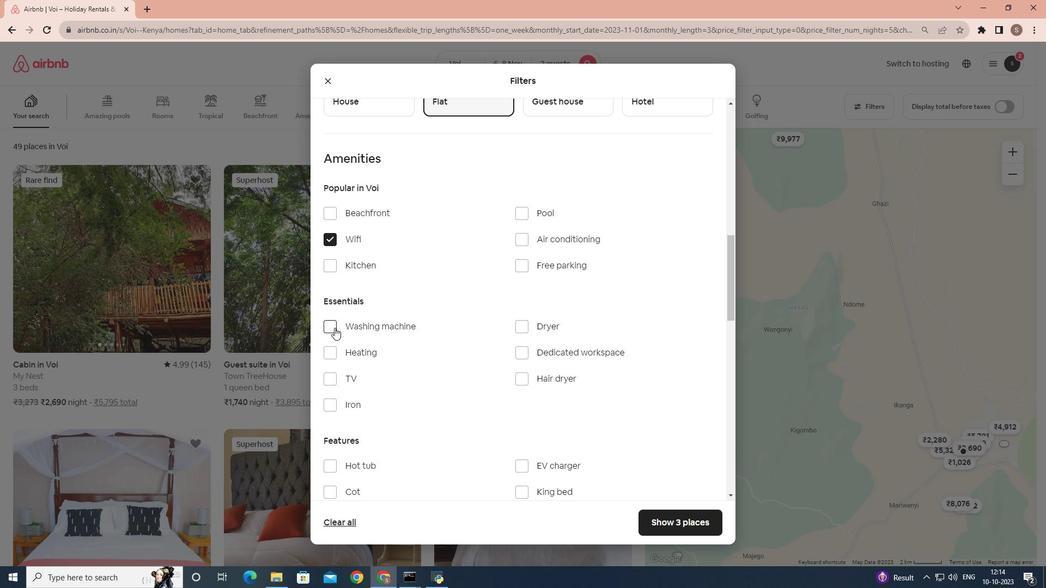 
Action: Mouse moved to (690, 530)
Screenshot: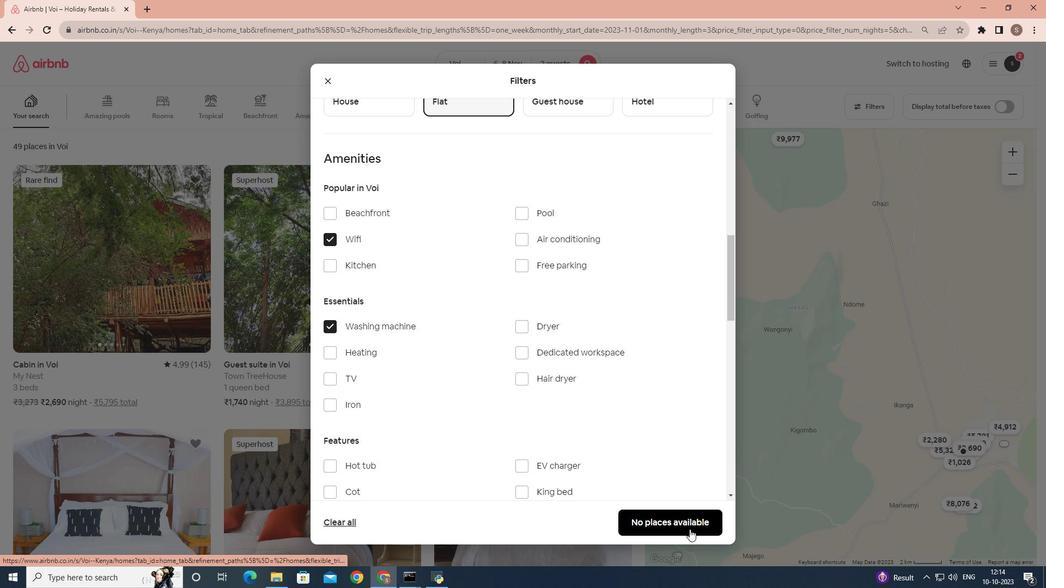 
